 Task: Create a board button that sort the cards in list "Trello first" by custom field "progress report" in ascending order and then by due date ascending order.
Action: Mouse pressed left at (388, 236)
Screenshot: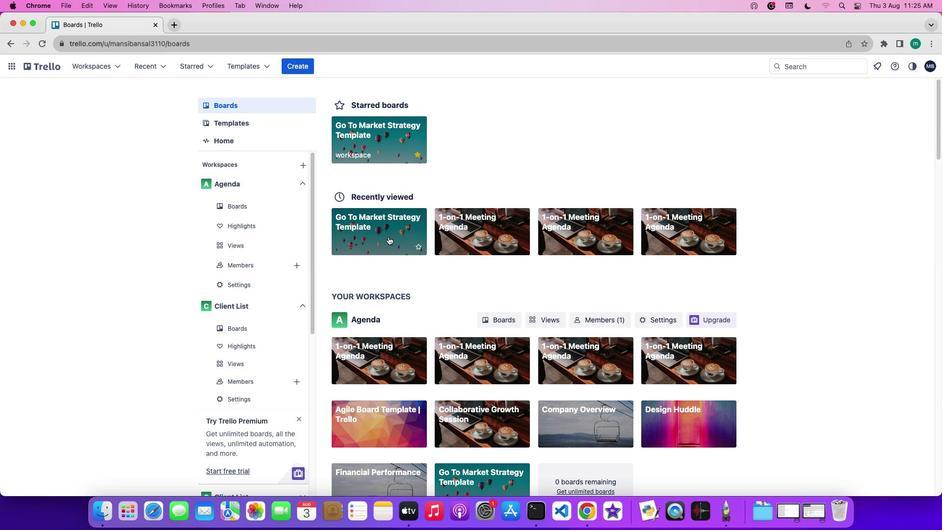 
Action: Mouse moved to (835, 213)
Screenshot: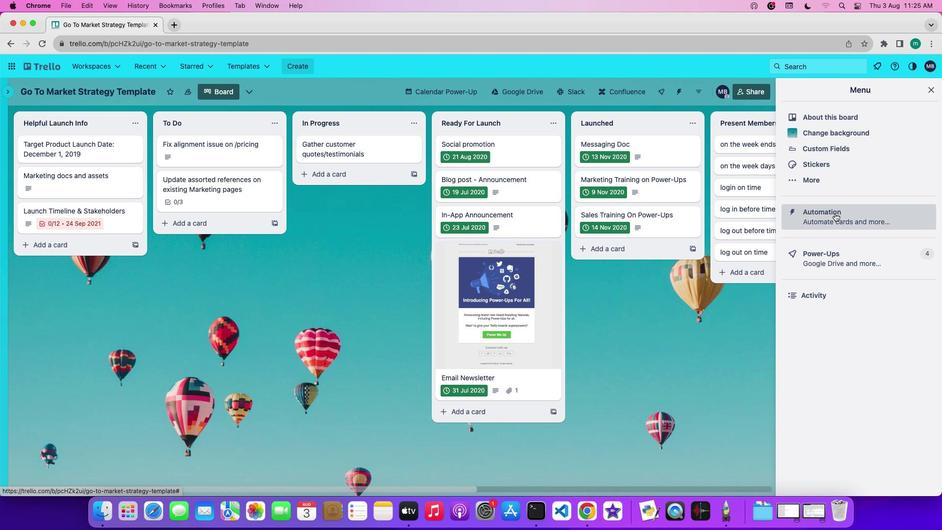 
Action: Mouse pressed left at (835, 213)
Screenshot: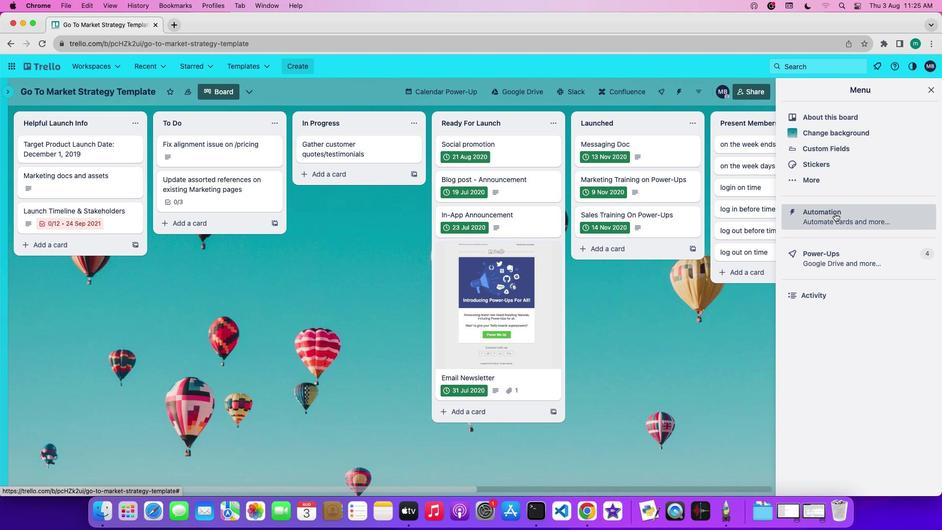 
Action: Mouse moved to (34, 273)
Screenshot: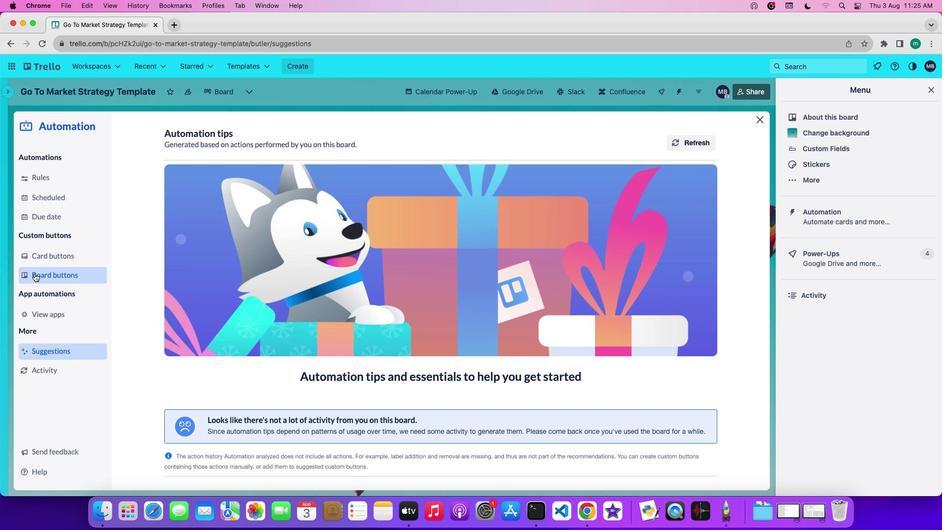 
Action: Mouse pressed left at (34, 273)
Screenshot: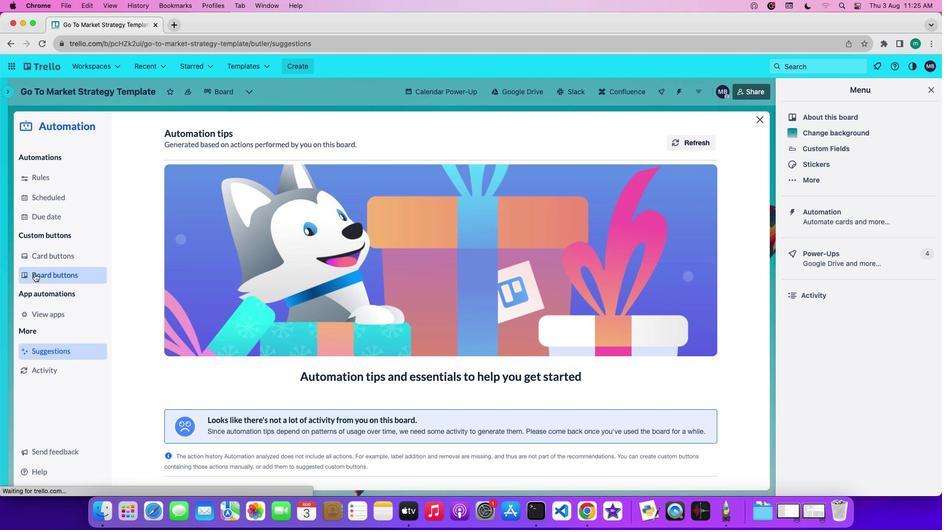 
Action: Mouse moved to (209, 335)
Screenshot: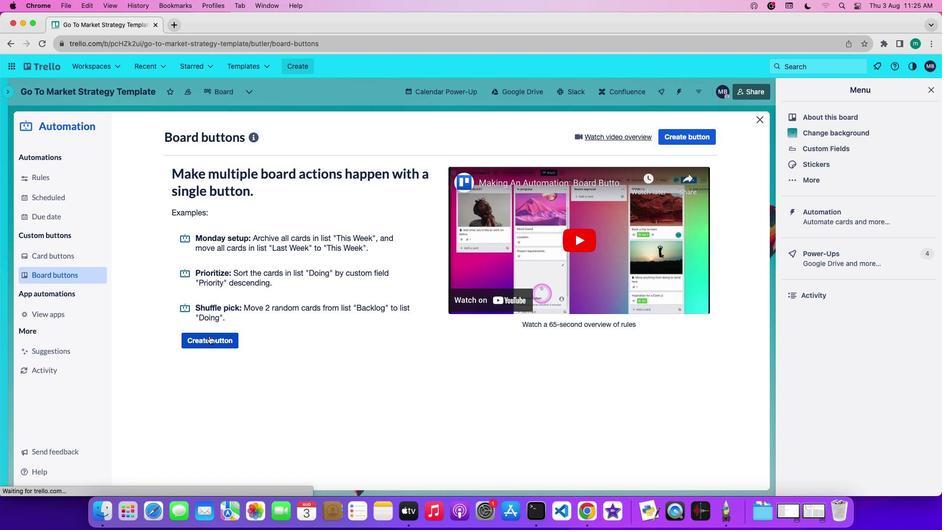
Action: Mouse pressed left at (209, 335)
Screenshot: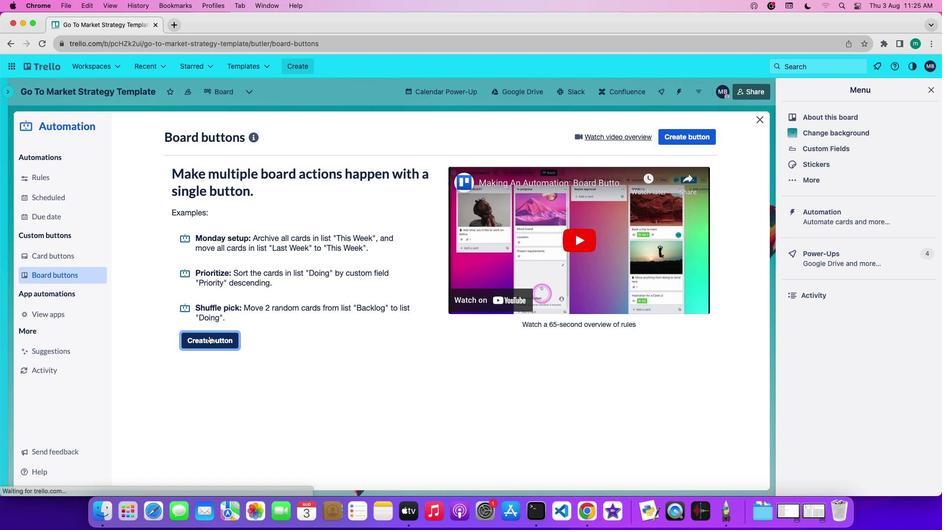 
Action: Mouse moved to (455, 267)
Screenshot: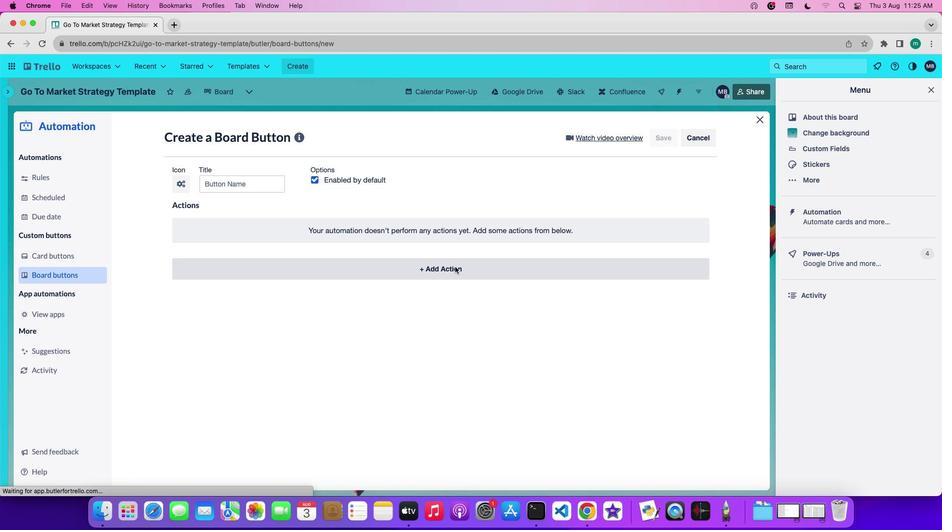 
Action: Mouse pressed left at (455, 267)
Screenshot: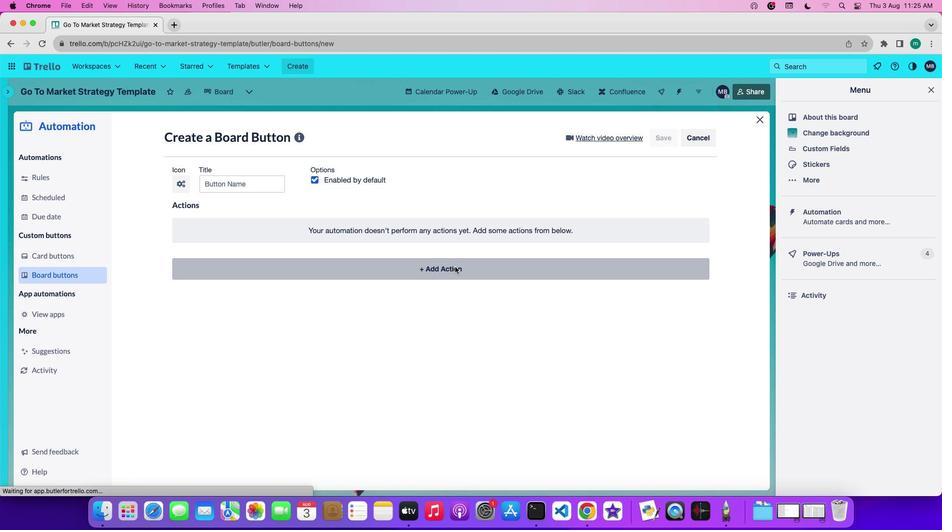 
Action: Mouse moved to (294, 297)
Screenshot: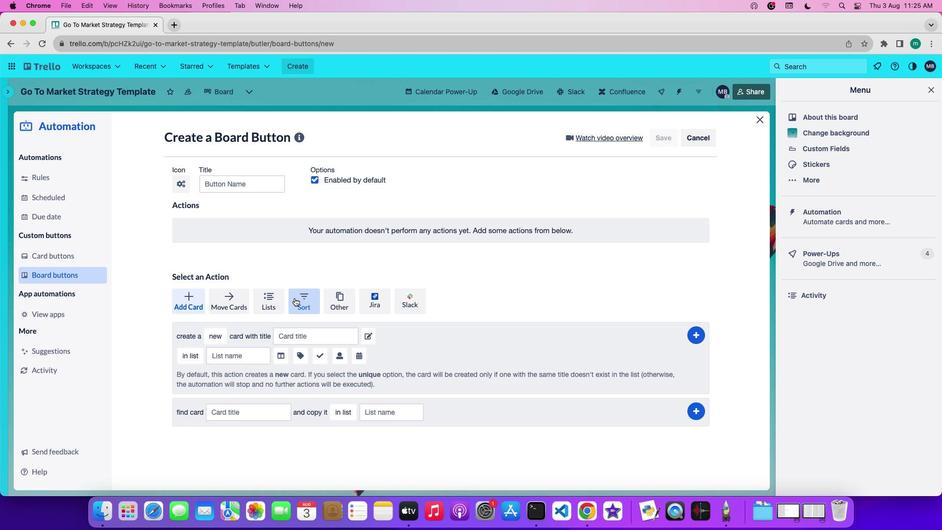 
Action: Mouse pressed left at (294, 297)
Screenshot: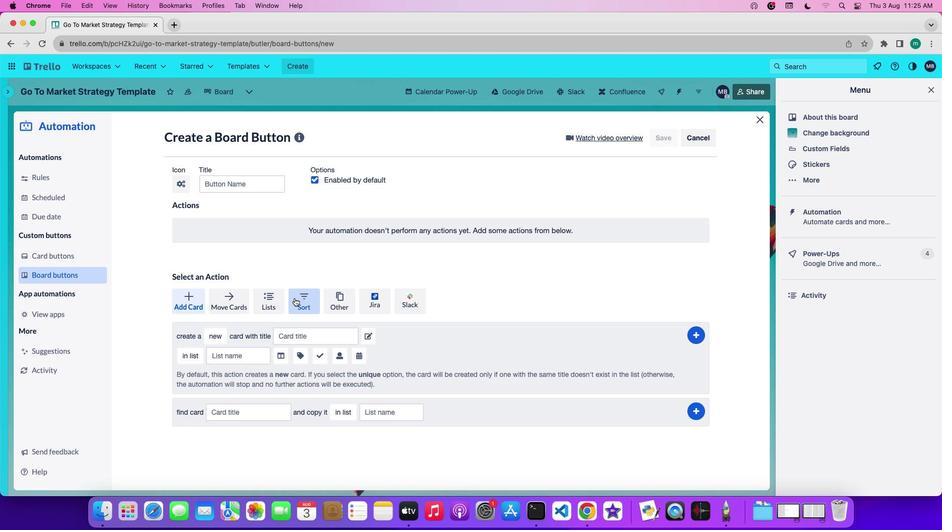 
Action: Mouse moved to (299, 340)
Screenshot: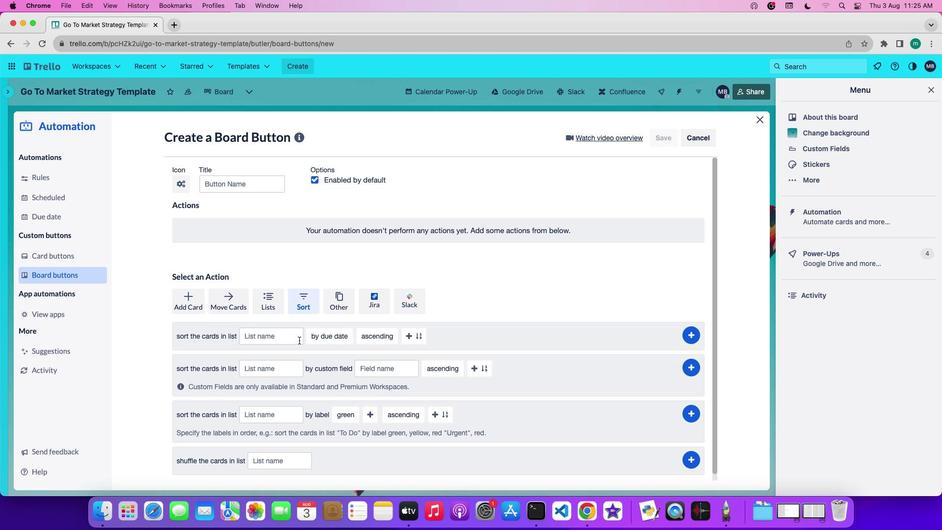 
Action: Mouse scrolled (299, 340) with delta (0, 0)
Screenshot: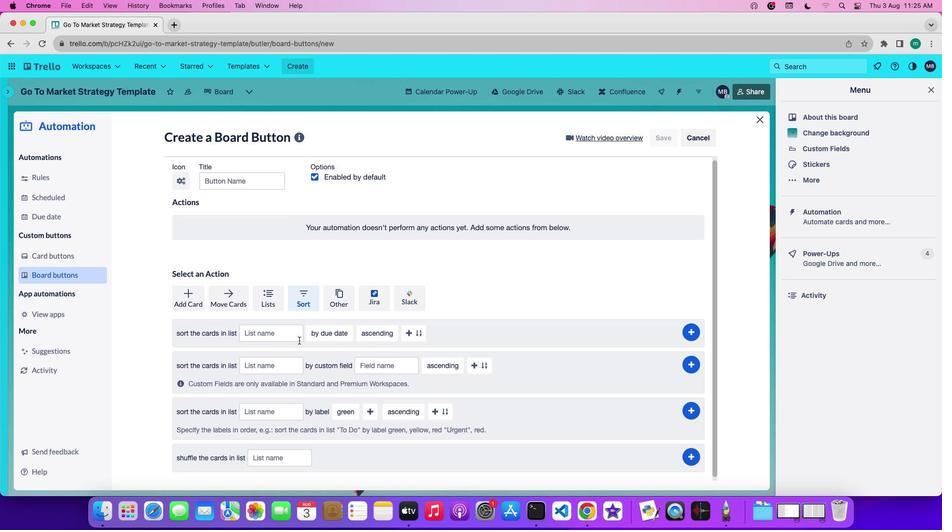 
Action: Mouse scrolled (299, 340) with delta (0, 0)
Screenshot: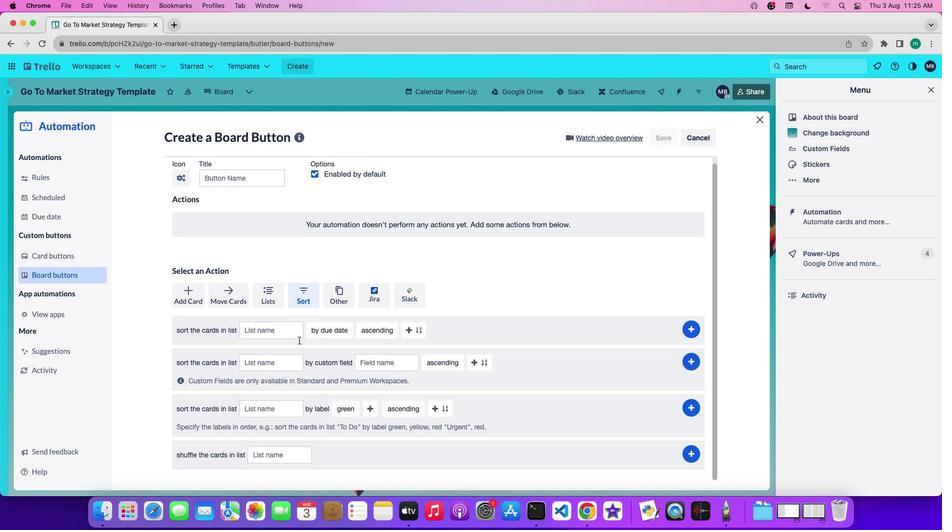 
Action: Mouse scrolled (299, 340) with delta (0, 0)
Screenshot: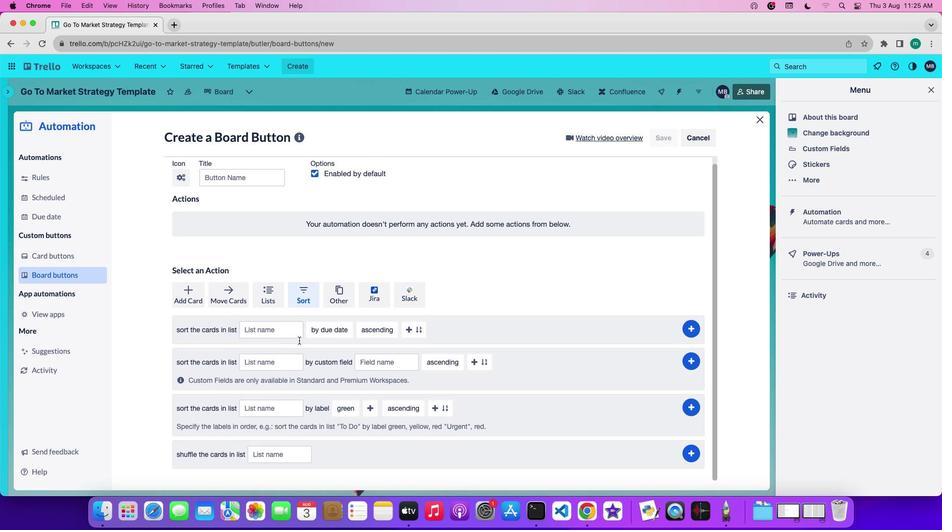 
Action: Mouse moved to (272, 361)
Screenshot: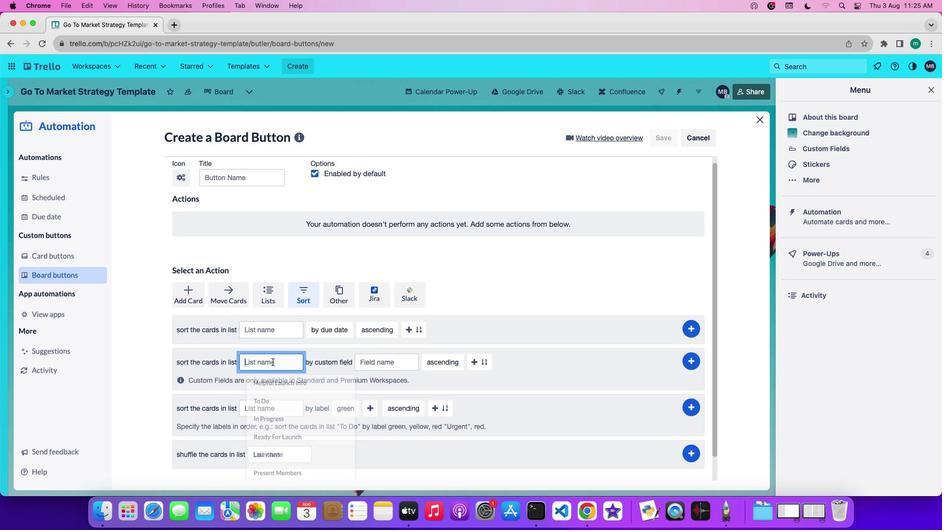 
Action: Mouse pressed left at (272, 361)
Screenshot: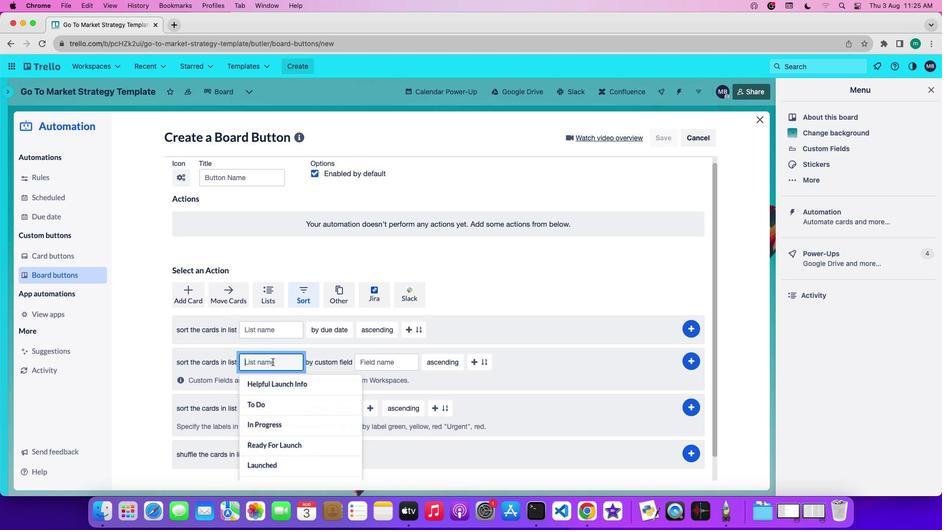 
Action: Mouse moved to (272, 361)
Screenshot: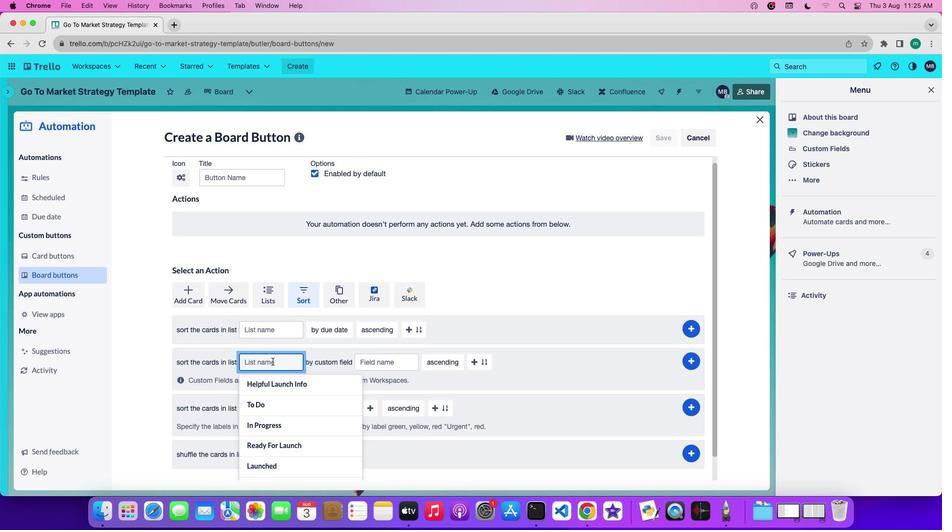 
Action: Key pressed Key.shift'T''r''e''l''l''o'Key.space'f''i''r''s''t'
Screenshot: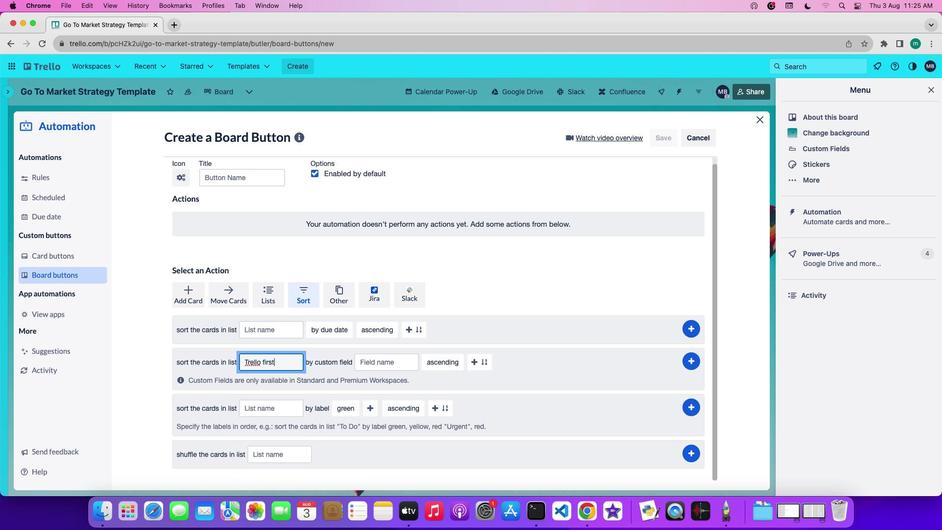 
Action: Mouse moved to (383, 358)
Screenshot: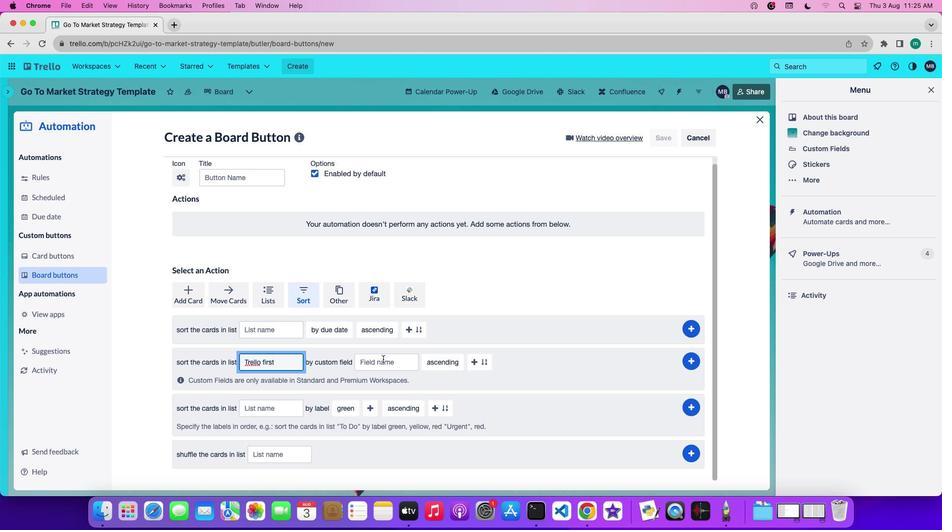 
Action: Mouse pressed left at (383, 358)
Screenshot: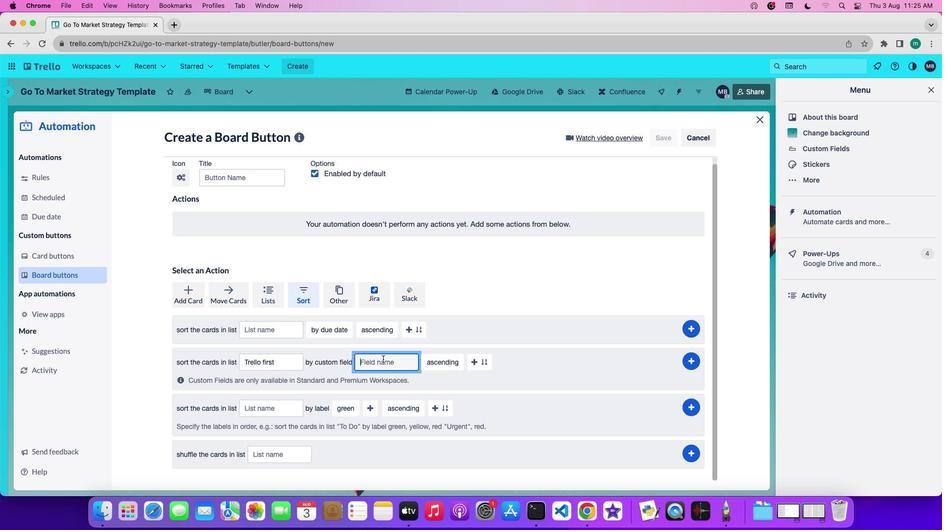 
Action: Key pressed 'p''r''o''g''r''e''s''s'Key.space'r''e''p''o''r''t'
Screenshot: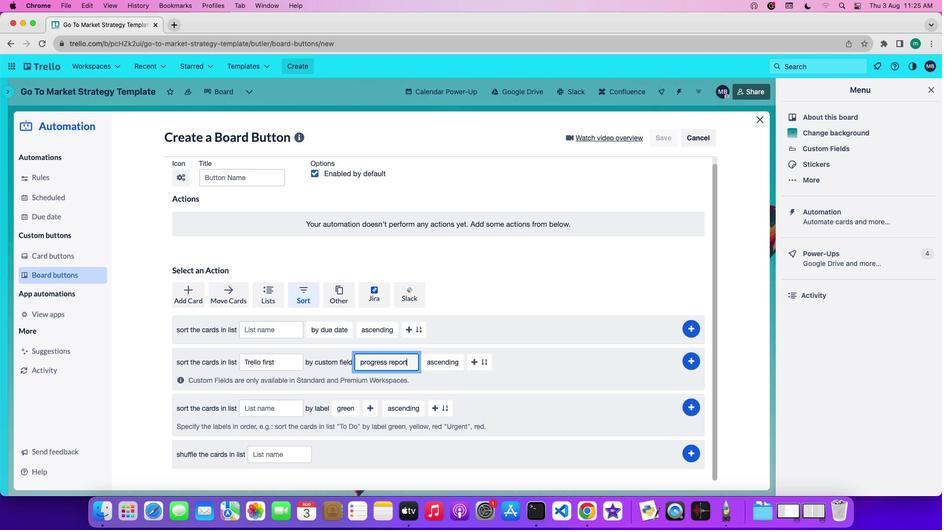 
Action: Mouse moved to (434, 358)
Screenshot: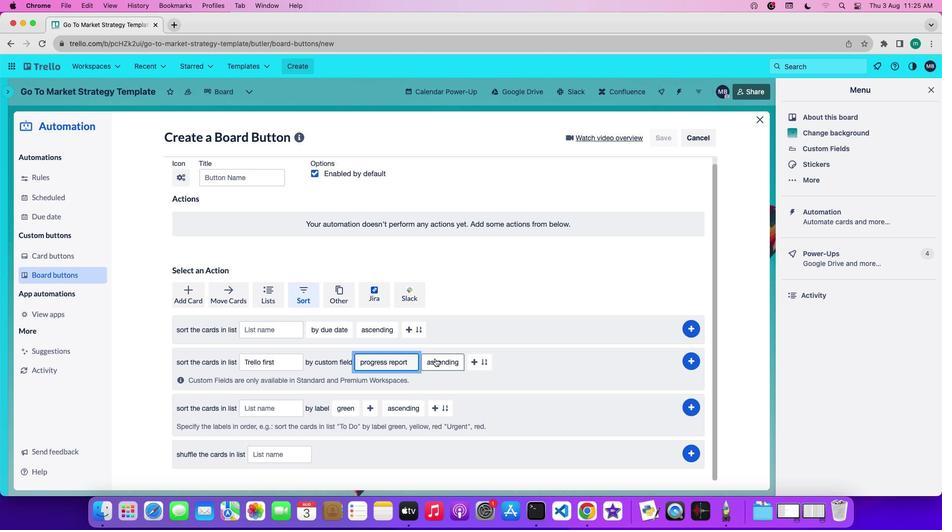 
Action: Mouse pressed left at (434, 358)
Screenshot: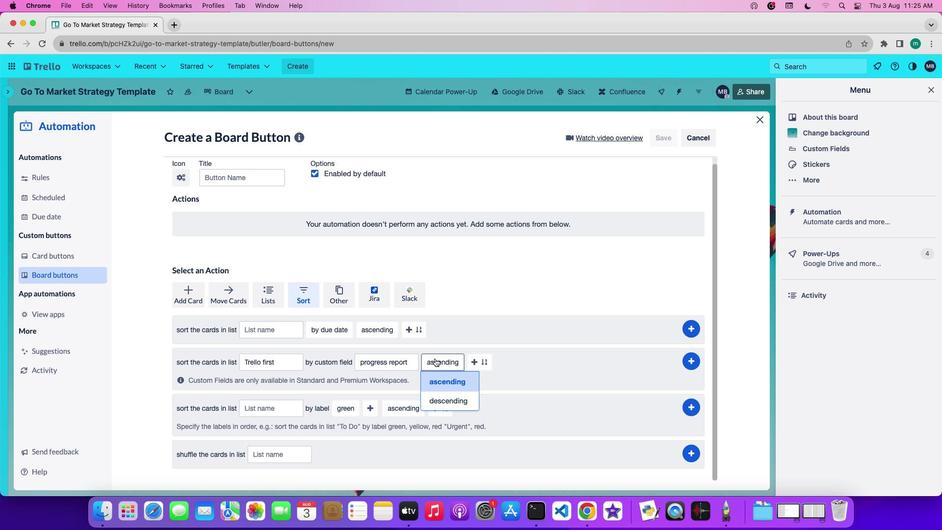 
Action: Mouse moved to (440, 378)
Screenshot: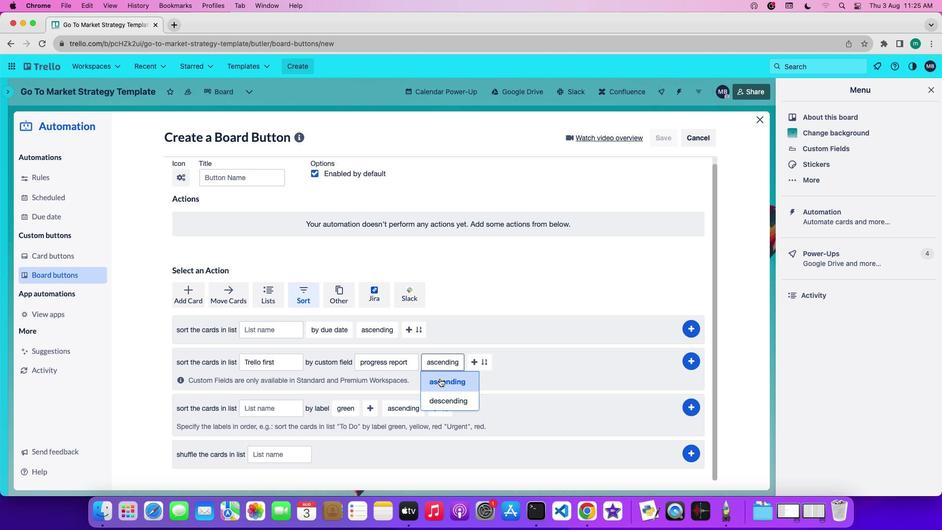 
Action: Mouse pressed left at (440, 378)
Screenshot: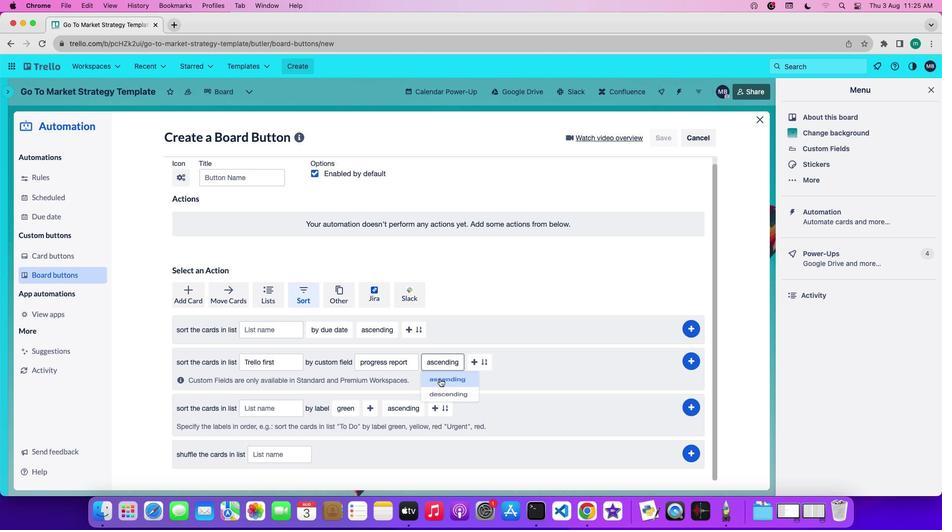 
Action: Mouse moved to (475, 360)
Screenshot: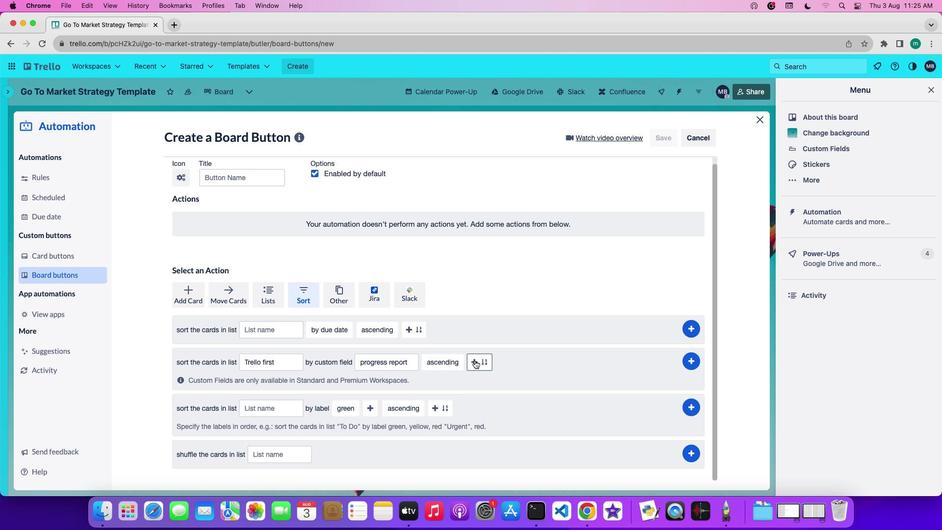 
Action: Mouse pressed left at (475, 360)
Screenshot: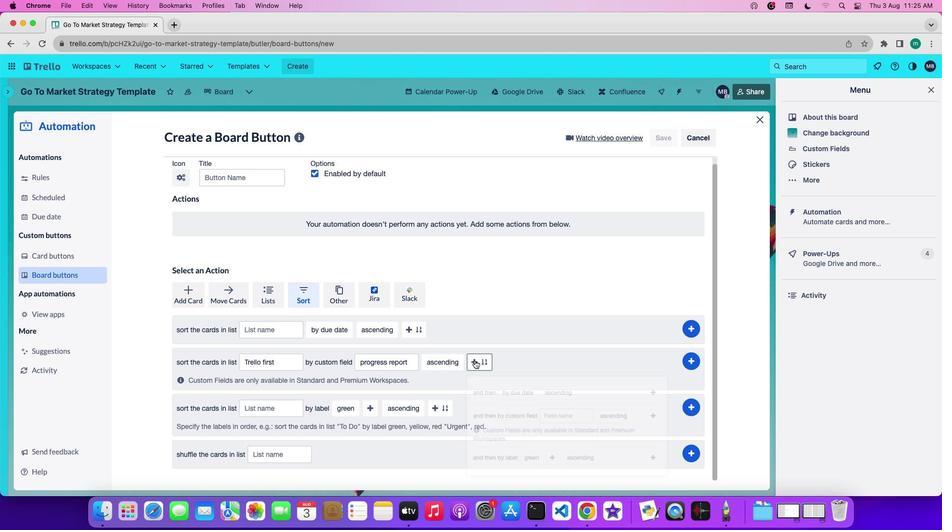 
Action: Mouse moved to (519, 395)
Screenshot: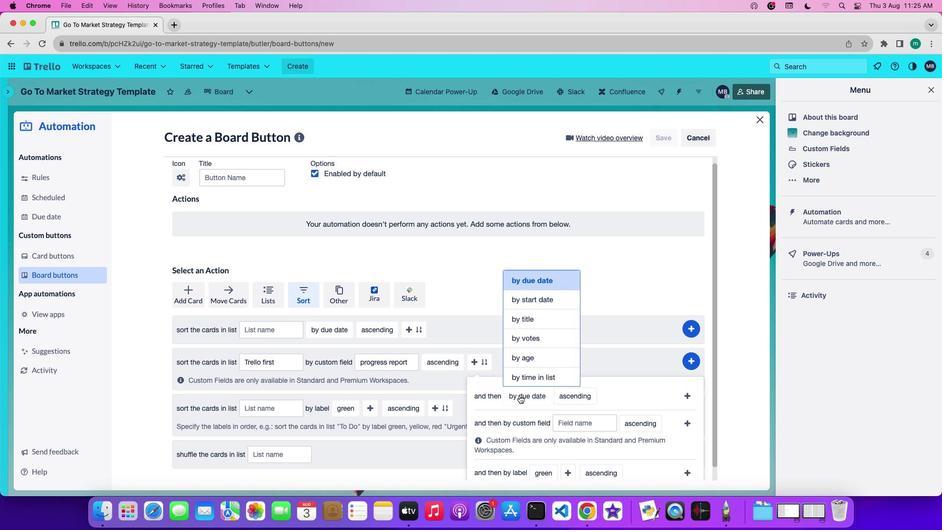 
Action: Mouse pressed left at (519, 395)
Screenshot: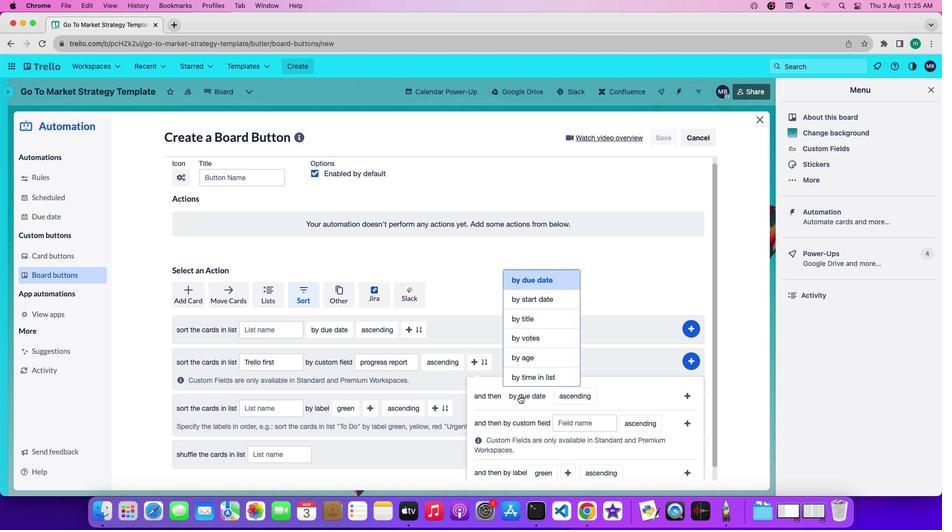 
Action: Mouse moved to (535, 279)
Screenshot: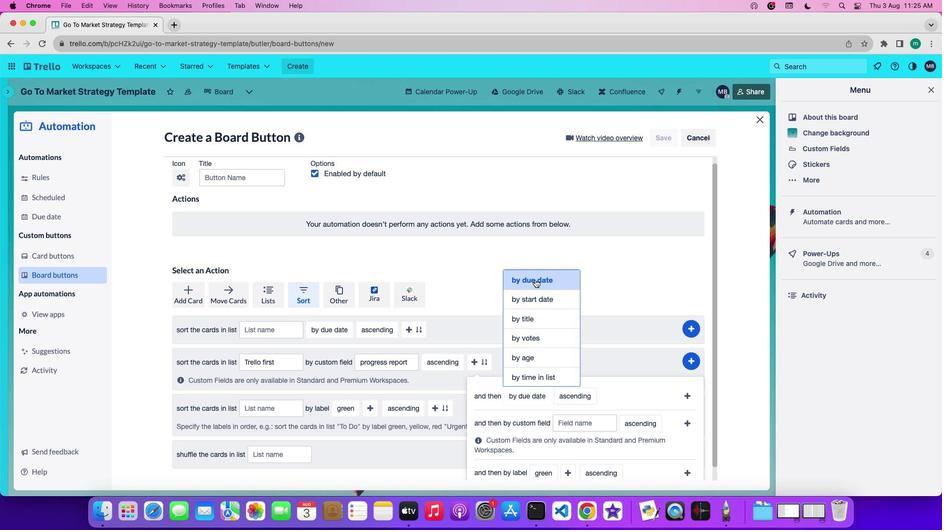 
Action: Mouse pressed left at (535, 279)
Screenshot: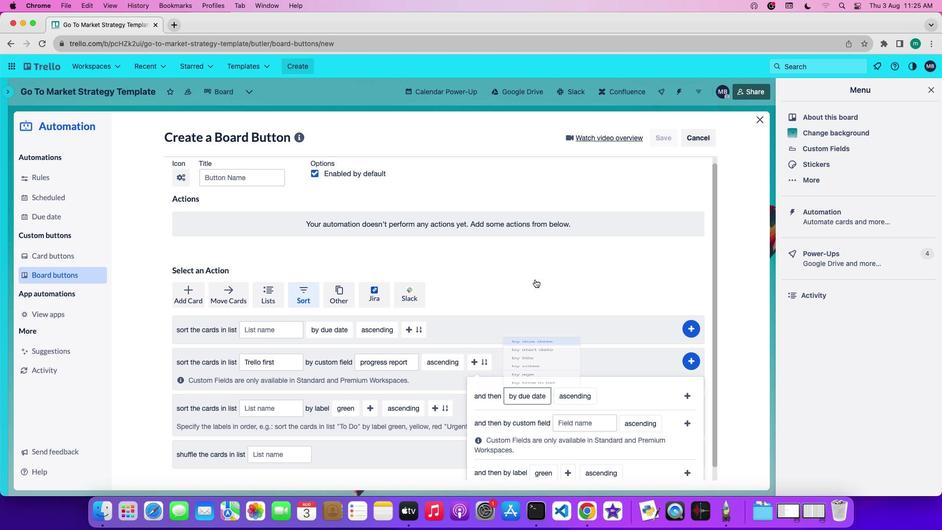 
Action: Mouse moved to (570, 397)
Screenshot: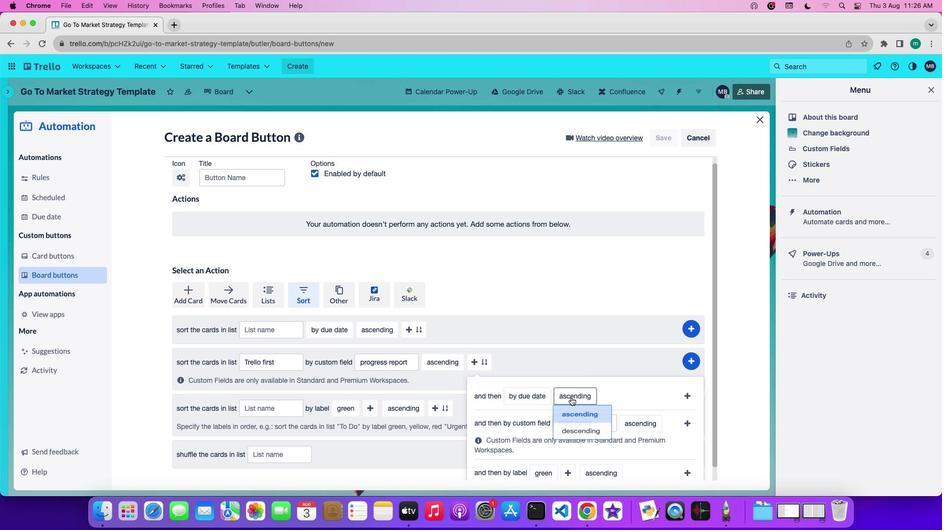 
Action: Mouse pressed left at (570, 397)
Screenshot: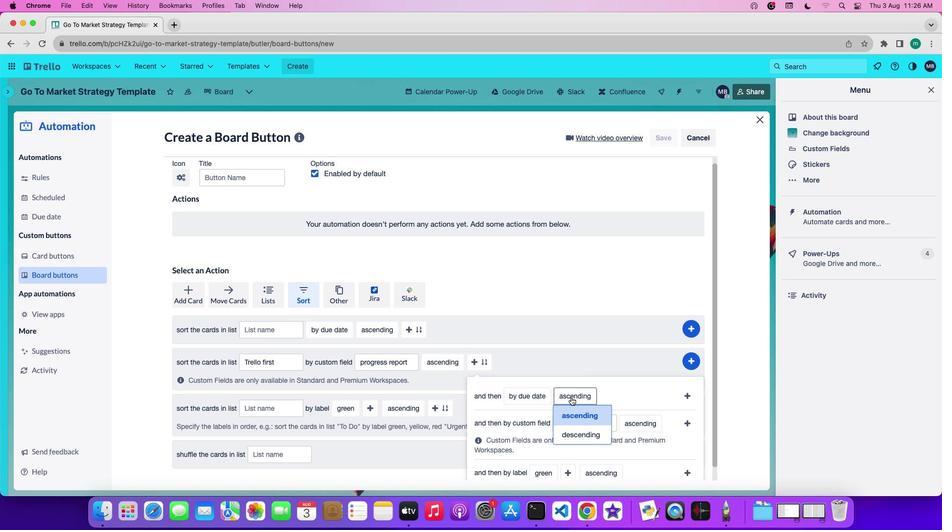 
Action: Mouse moved to (584, 415)
Screenshot: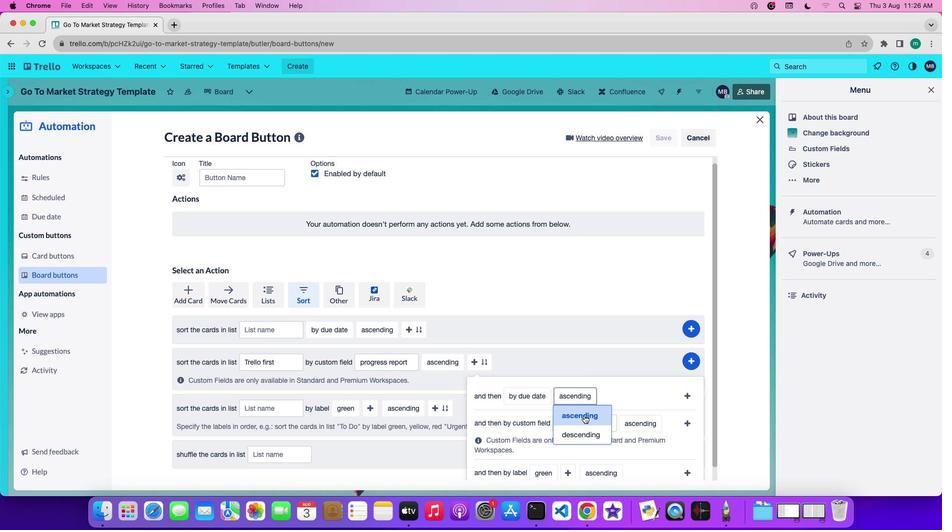 
Action: Mouse pressed left at (584, 415)
Screenshot: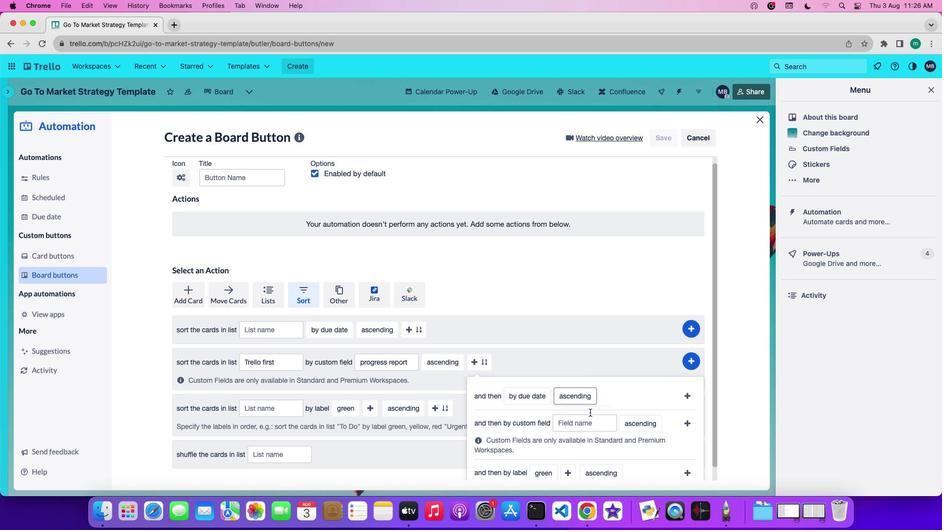 
Action: Mouse moved to (686, 396)
Screenshot: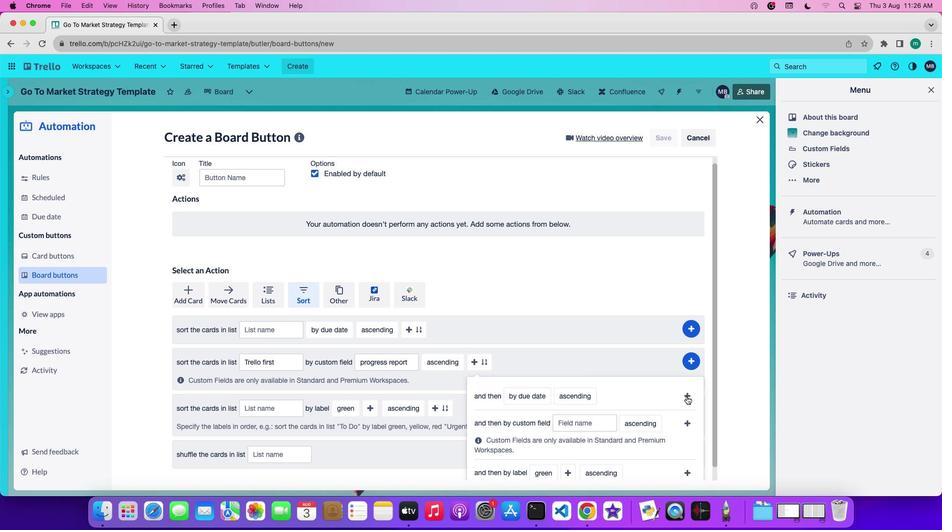 
Action: Mouse pressed left at (686, 396)
Screenshot: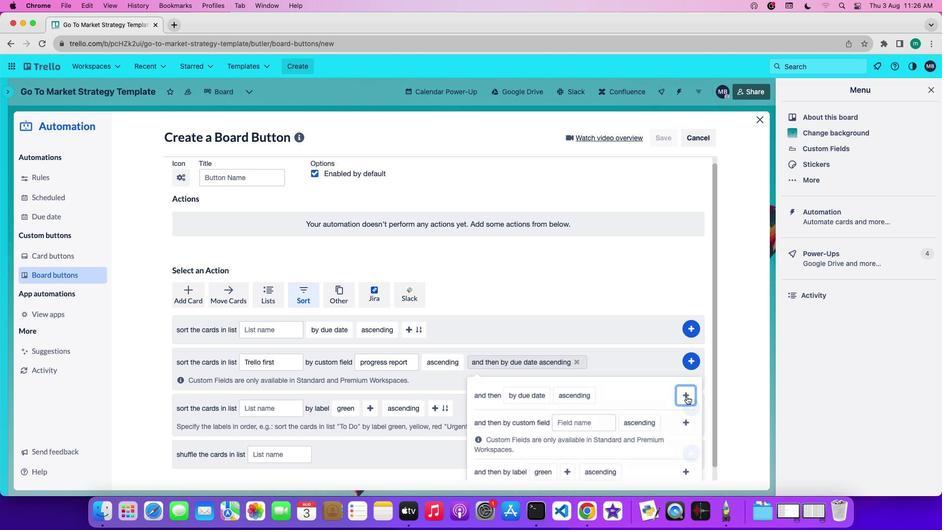 
